 Task: In the  document scene. Add the mentioned hyperlink after second sentence in main content 'in.linkedin.com' Insert the picture of  'Road' with name   Road.png  Change shape height to 3.3
Action: Mouse moved to (648, 112)
Screenshot: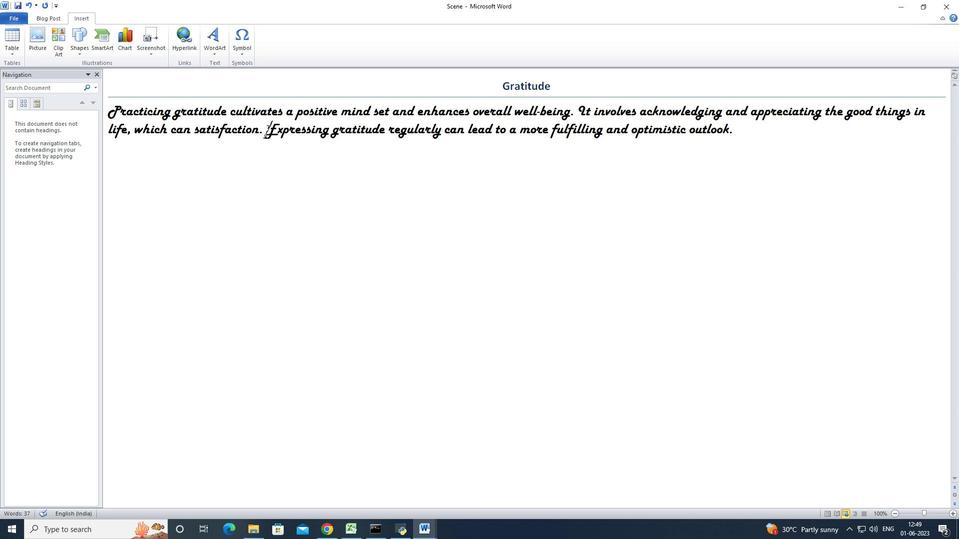 
Action: Mouse pressed left at (648, 112)
Screenshot: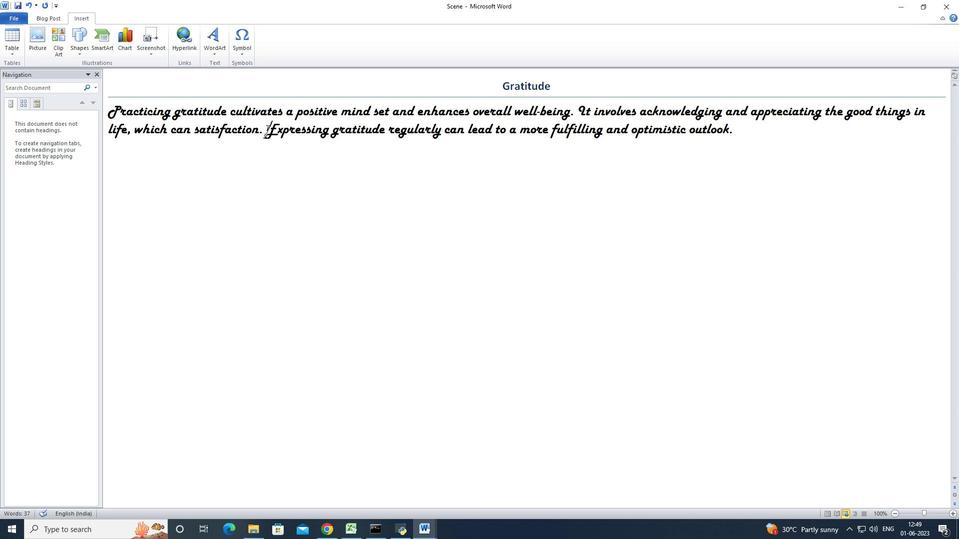 
Action: Mouse moved to (268, 129)
Screenshot: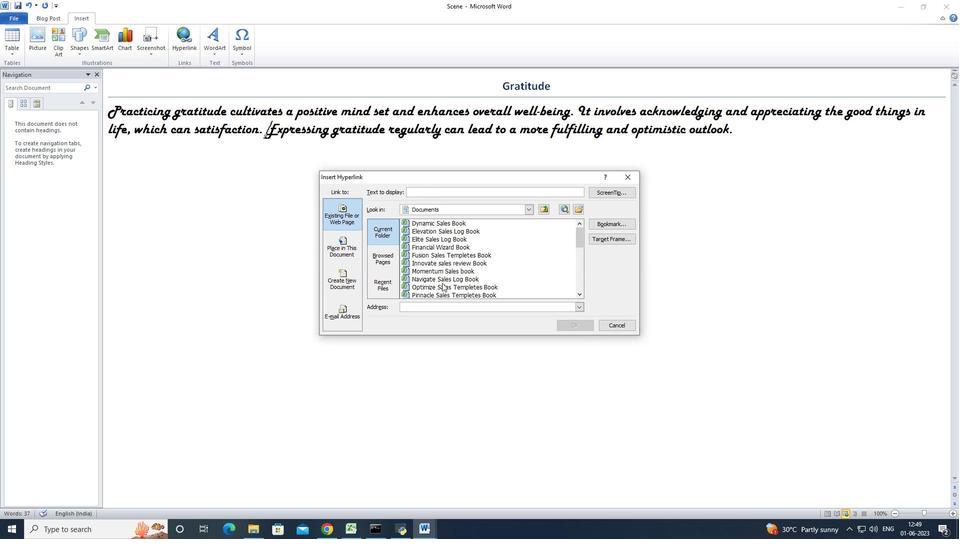 
Action: Mouse pressed left at (268, 129)
Screenshot: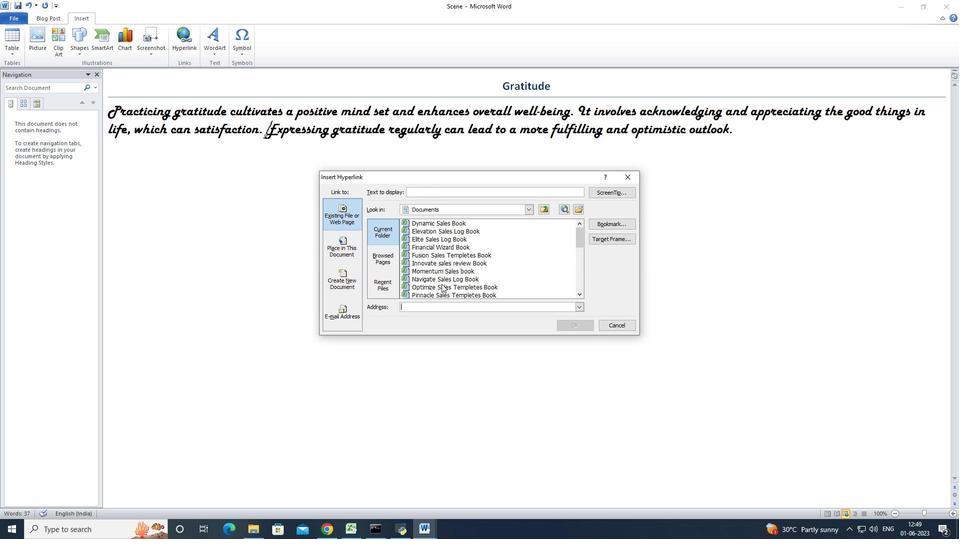 
Action: Mouse moved to (75, 15)
Screenshot: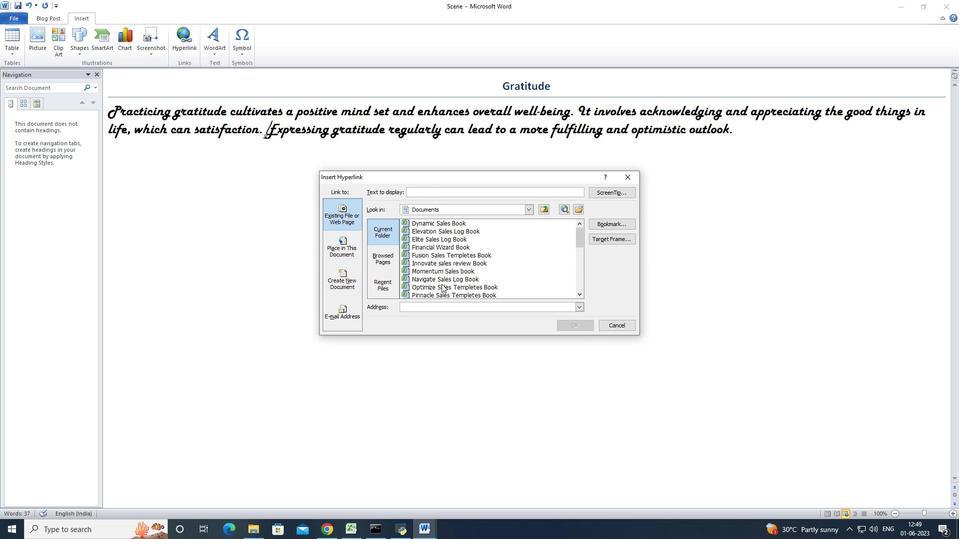 
Action: Mouse pressed left at (75, 15)
Screenshot: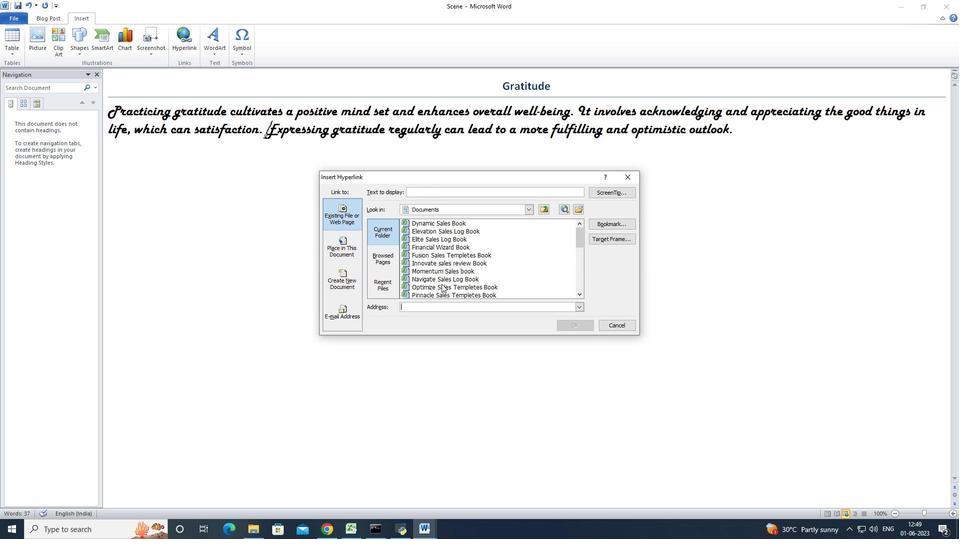 
Action: Mouse moved to (179, 51)
Screenshot: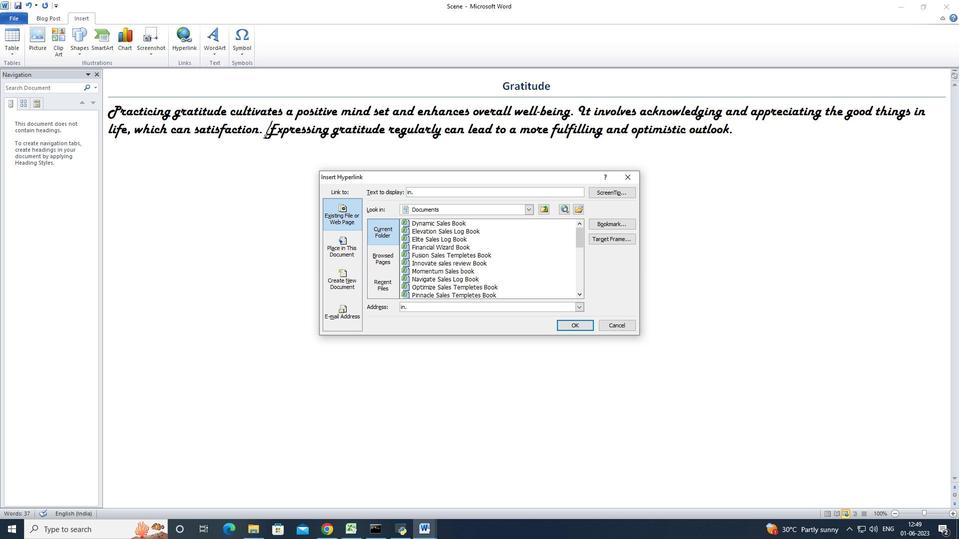 
Action: Mouse pressed left at (179, 51)
Screenshot: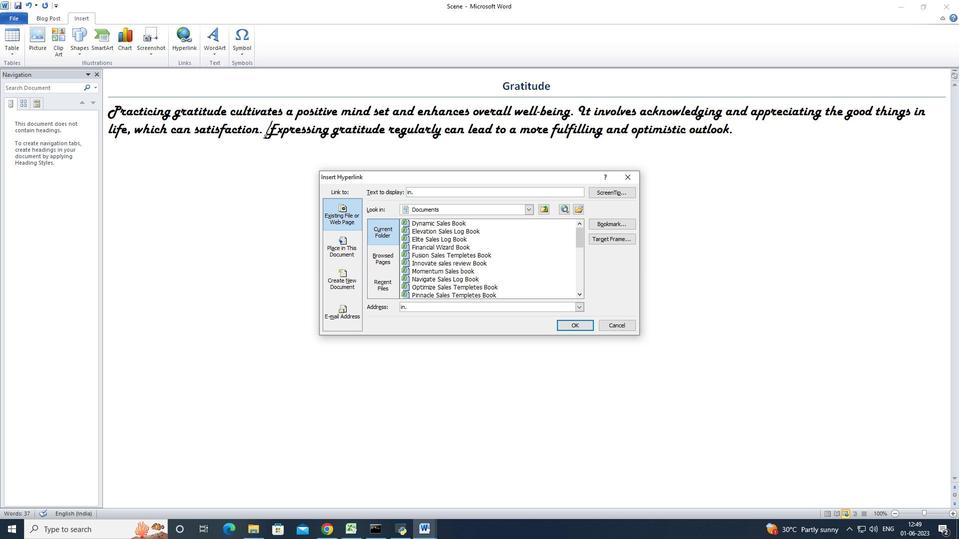 
Action: Mouse moved to (267, 129)
Screenshot: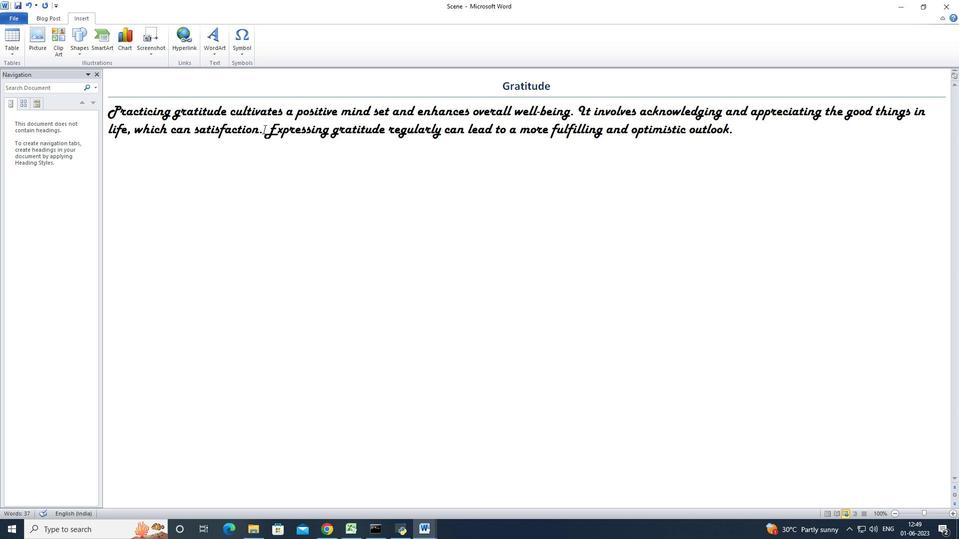 
Action: Mouse pressed left at (267, 129)
Screenshot: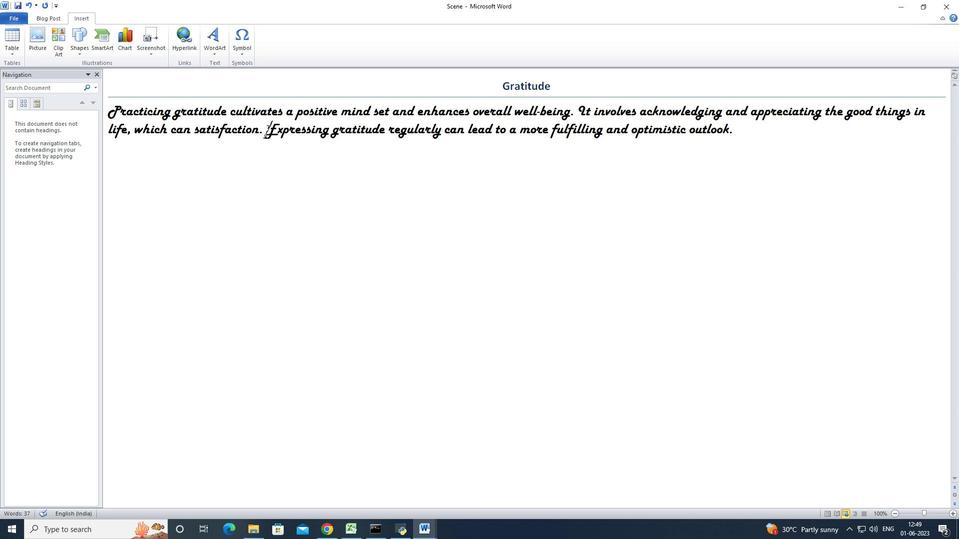 
Action: Mouse moved to (52, 15)
Screenshot: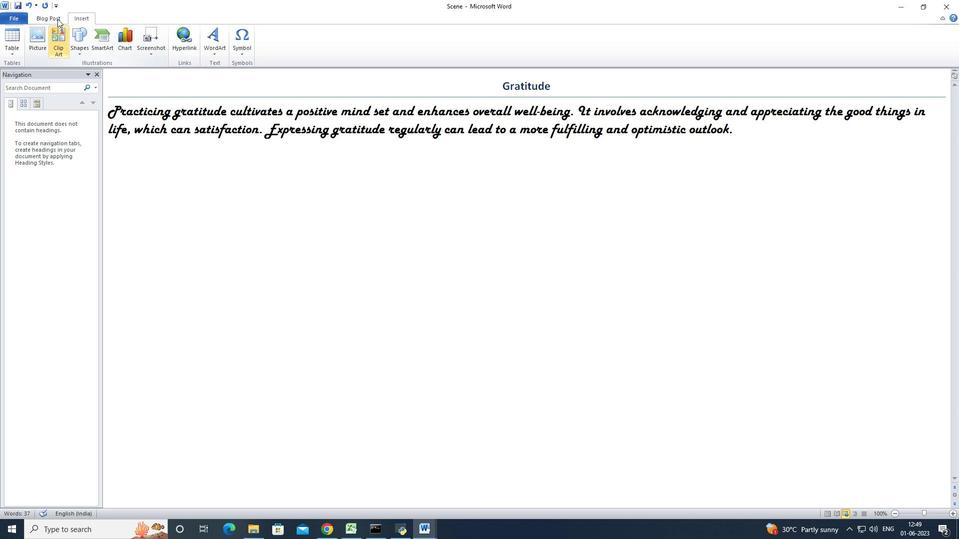 
Action: Mouse pressed left at (52, 15)
Screenshot: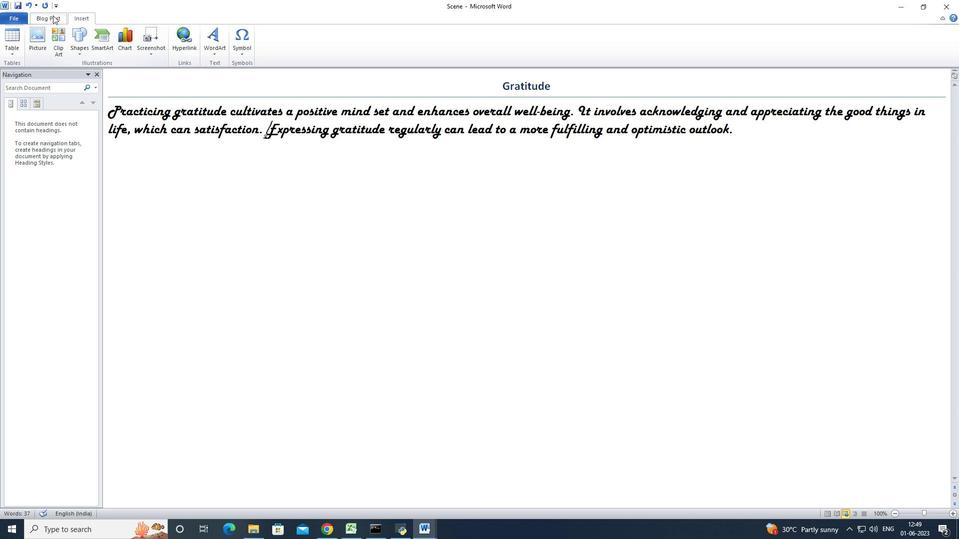 
Action: Mouse moved to (76, 18)
Screenshot: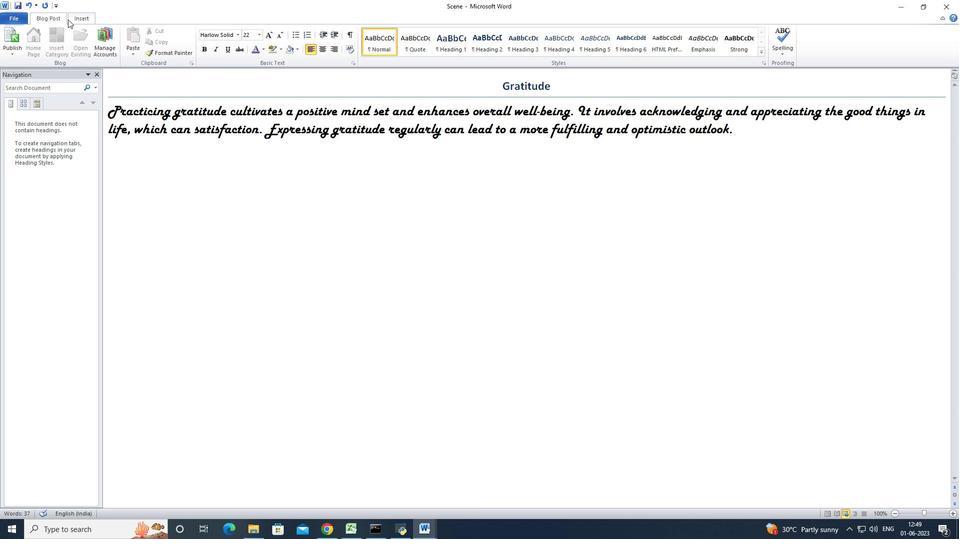 
Action: Mouse pressed left at (76, 18)
Screenshot: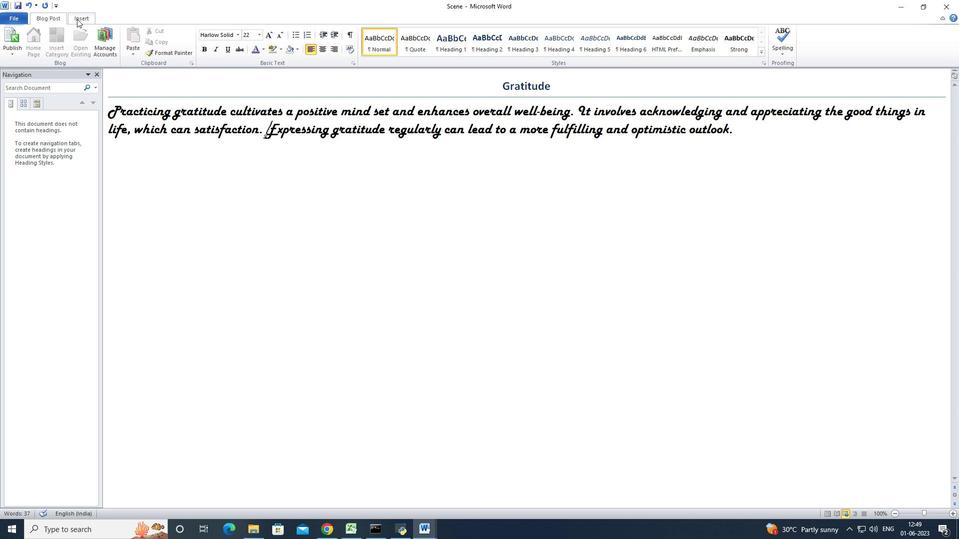 
Action: Mouse moved to (178, 44)
Screenshot: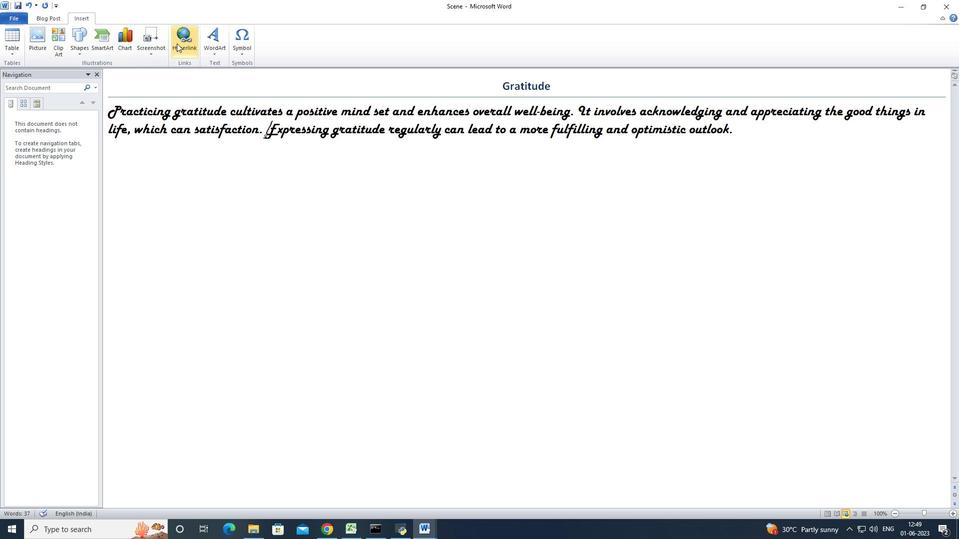 
Action: Mouse pressed left at (178, 44)
Screenshot: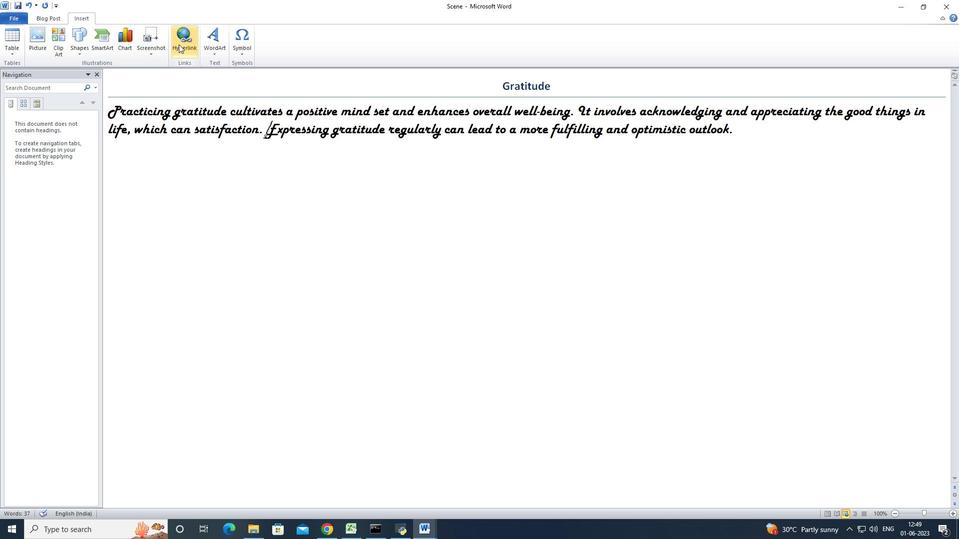 
Action: Mouse moved to (441, 284)
Screenshot: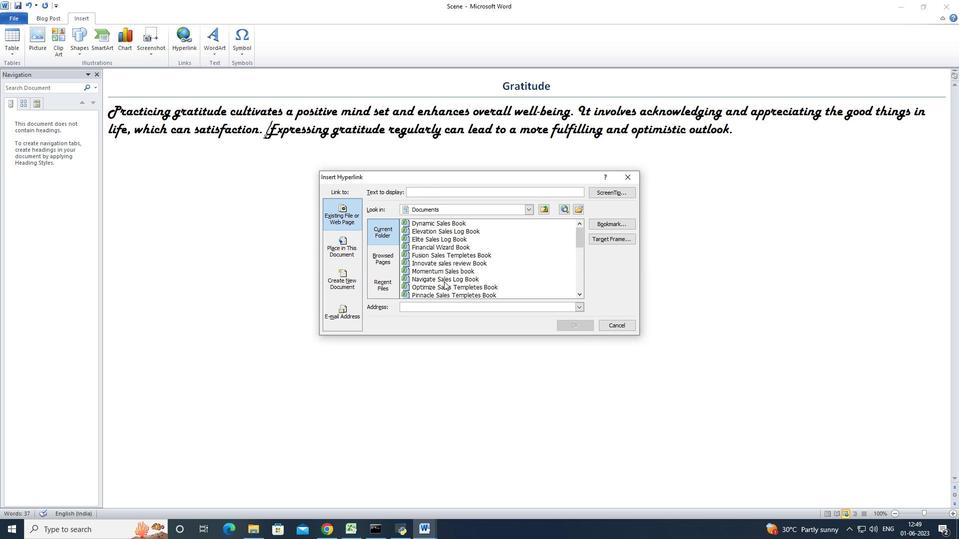 
Action: Key pressed in.linkedin.com
Screenshot: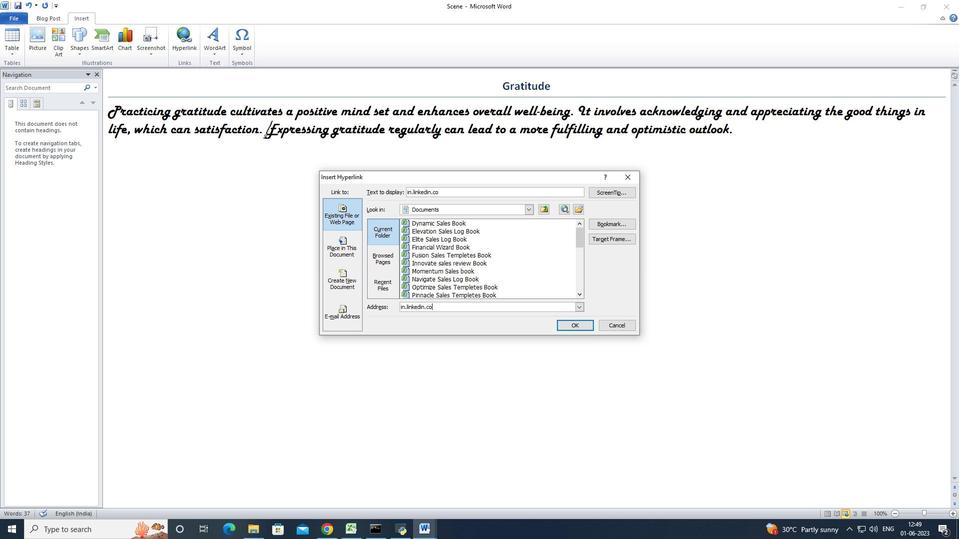 
Action: Mouse moved to (577, 325)
Screenshot: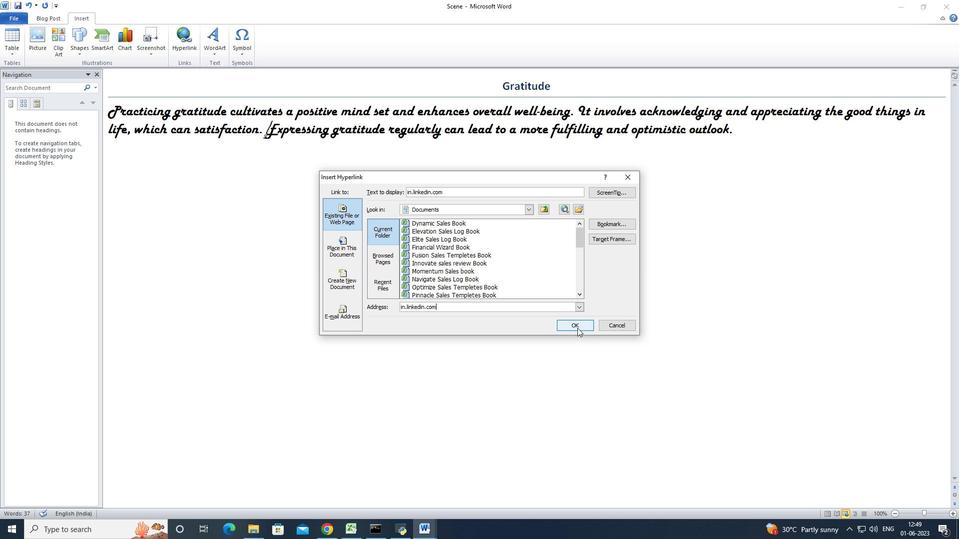 
Action: Mouse pressed left at (577, 325)
Screenshot: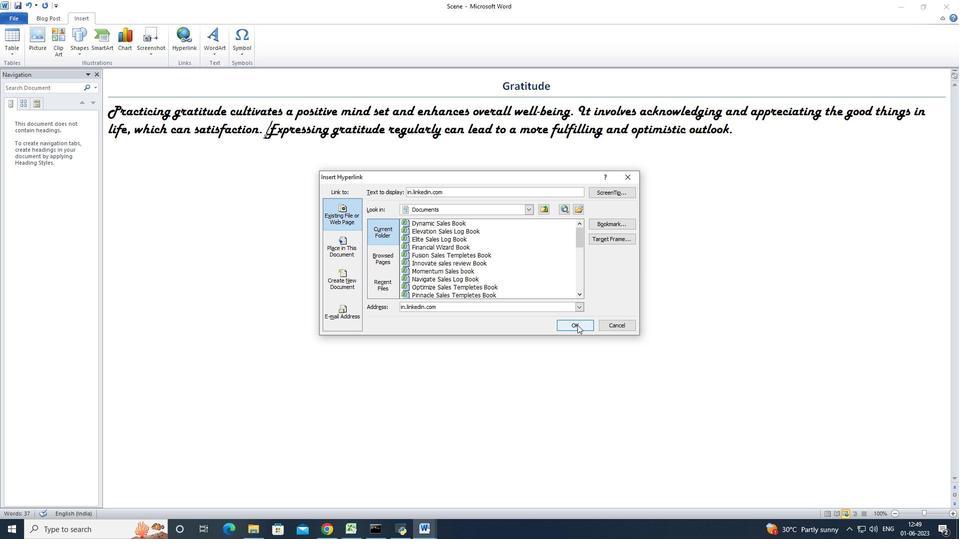 
Action: Mouse moved to (842, 134)
Screenshot: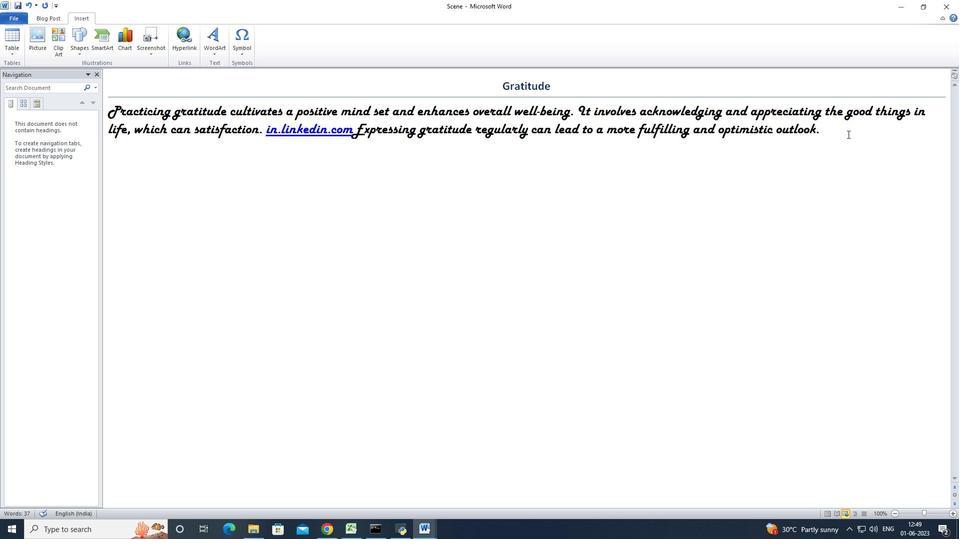 
Action: Mouse pressed left at (842, 134)
Screenshot: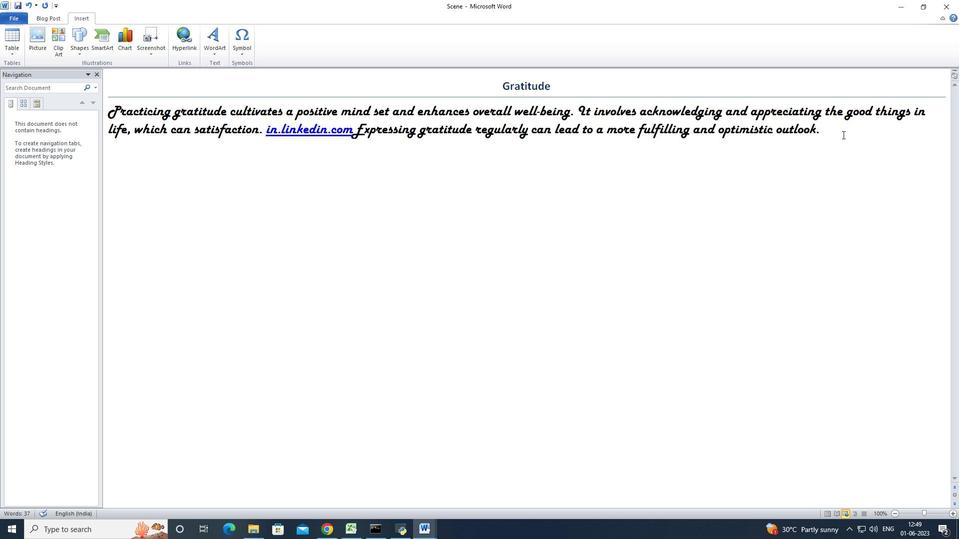 
Action: Mouse moved to (34, 38)
Screenshot: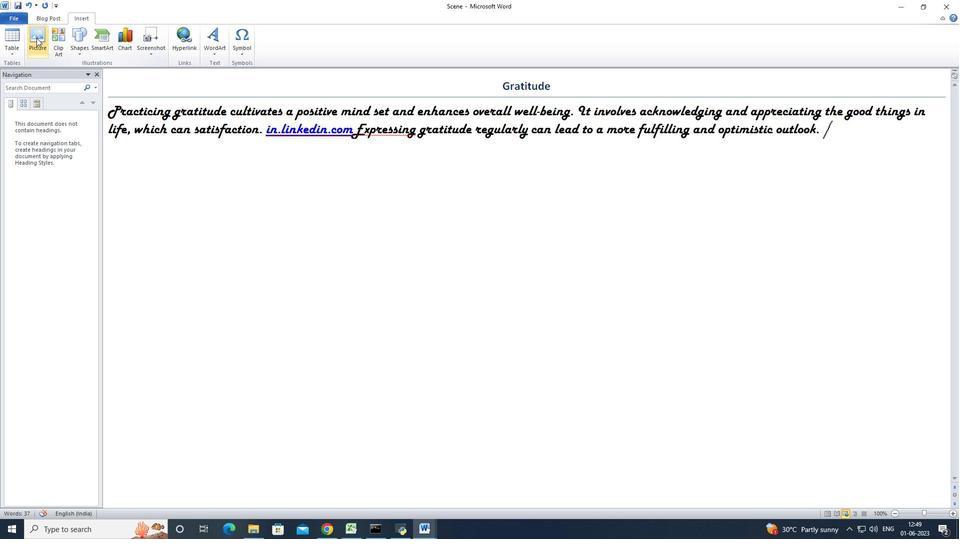 
Action: Mouse pressed left at (34, 38)
Screenshot: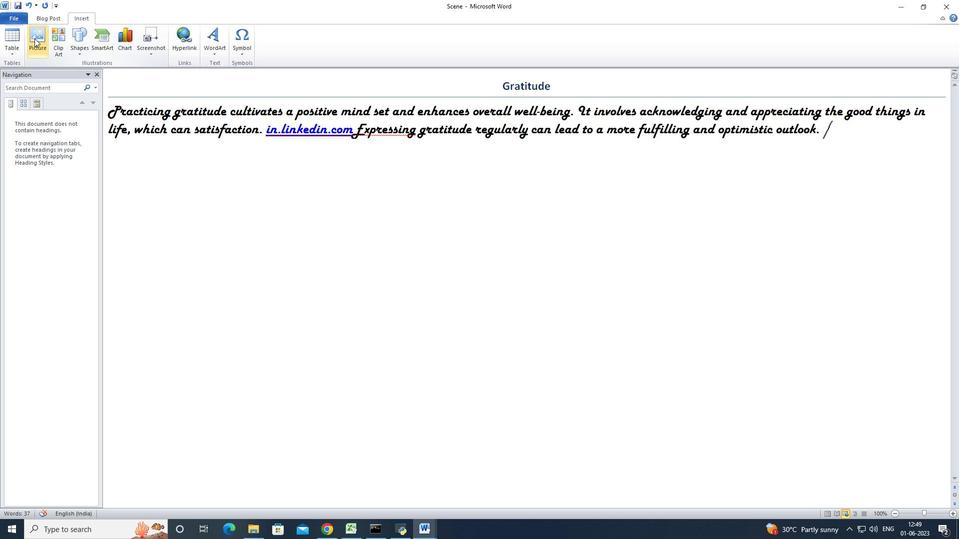 
Action: Mouse moved to (349, 83)
Screenshot: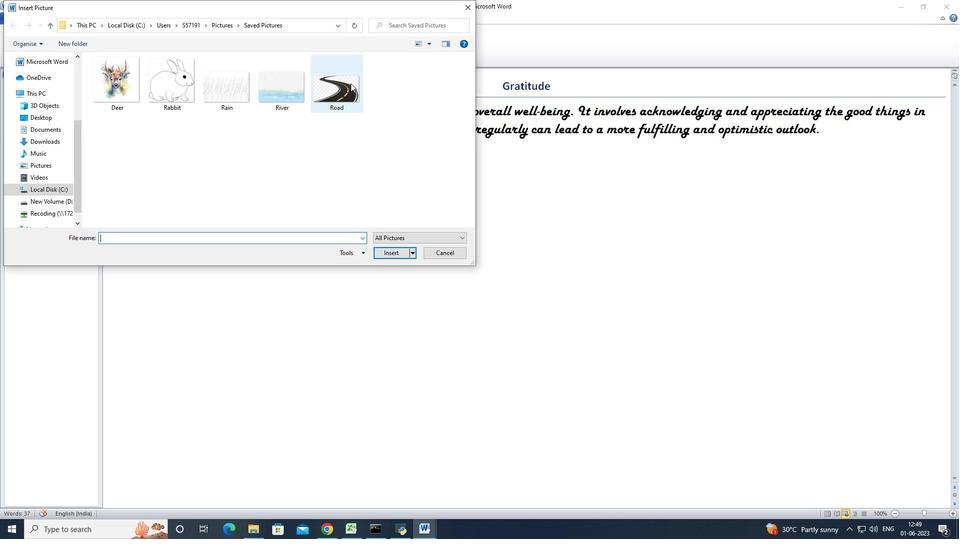 
Action: Mouse pressed left at (349, 83)
Screenshot: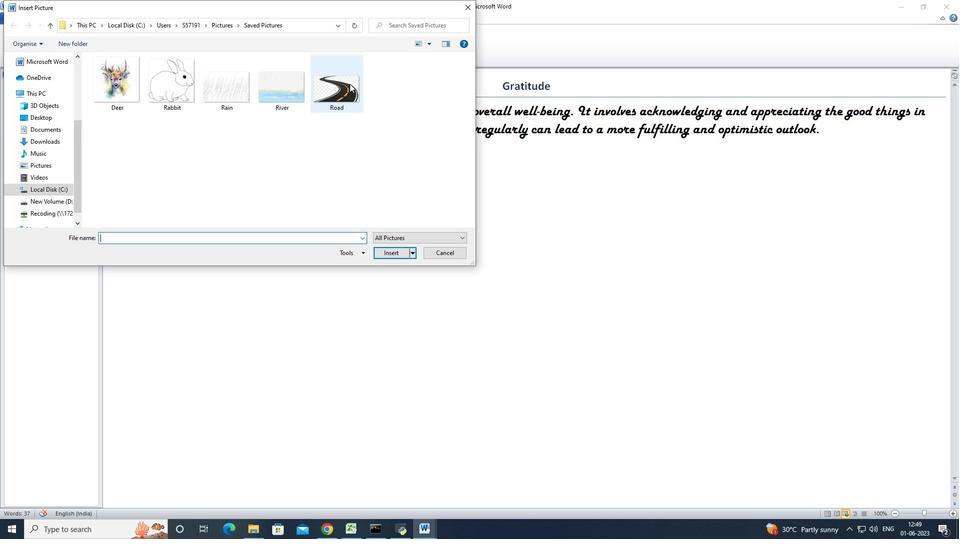 
Action: Mouse moved to (395, 253)
Screenshot: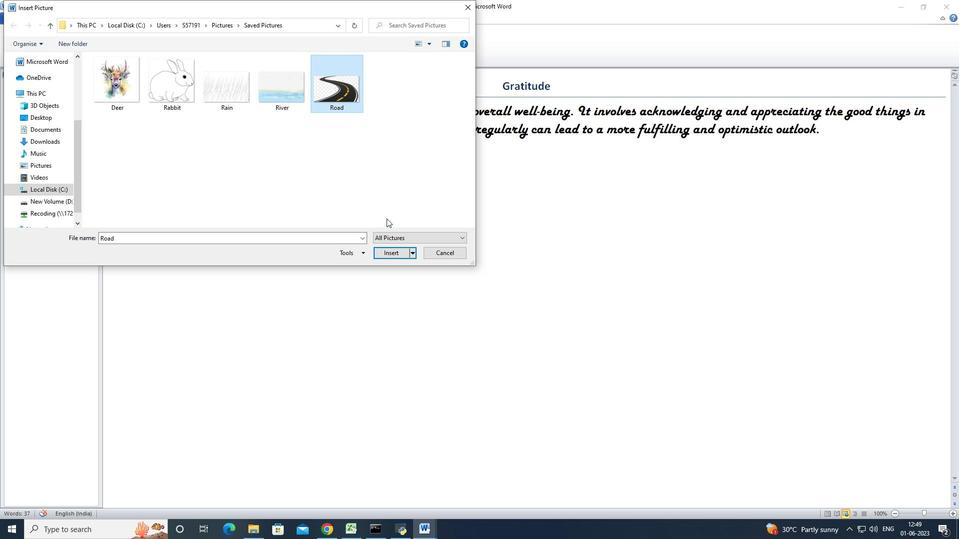 
Action: Mouse pressed left at (395, 253)
Screenshot: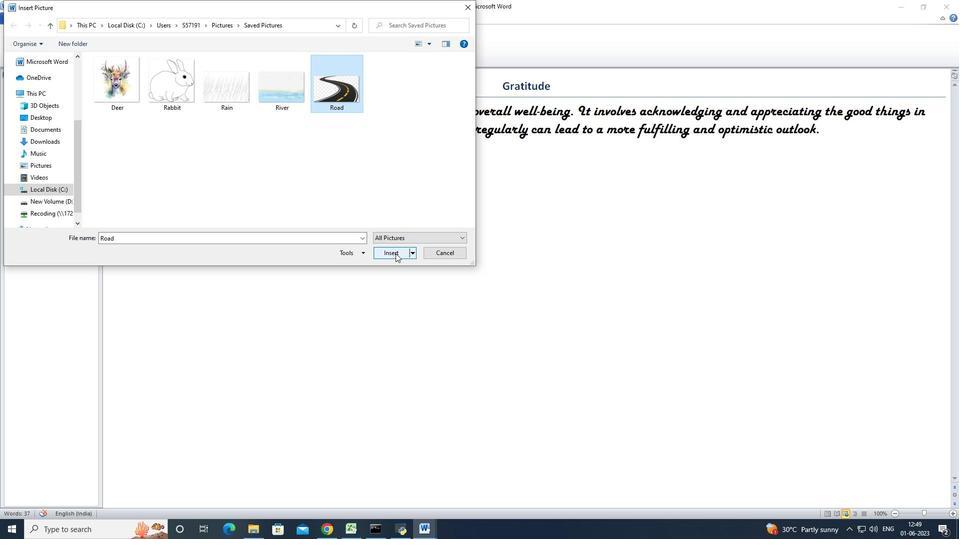 
Action: Mouse moved to (939, 35)
Screenshot: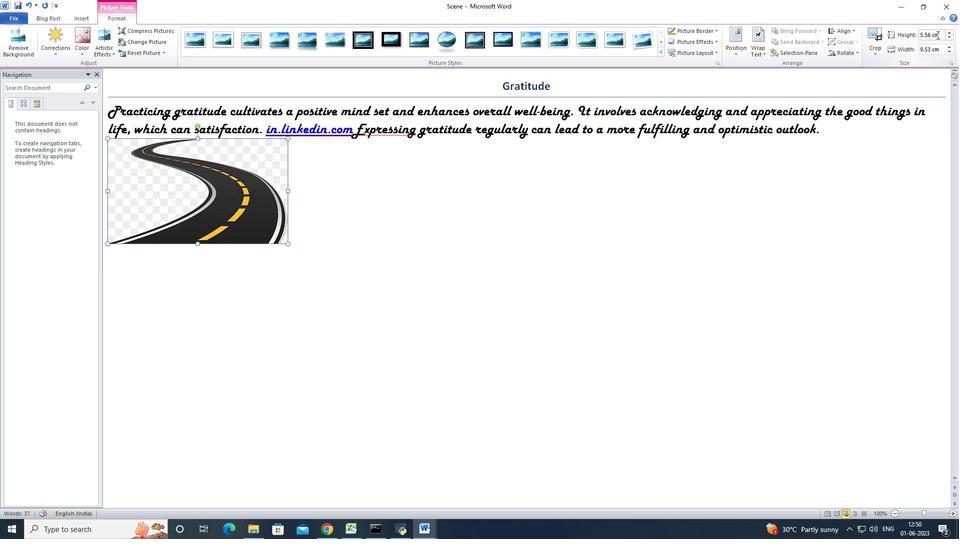 
Action: Mouse pressed left at (939, 35)
Screenshot: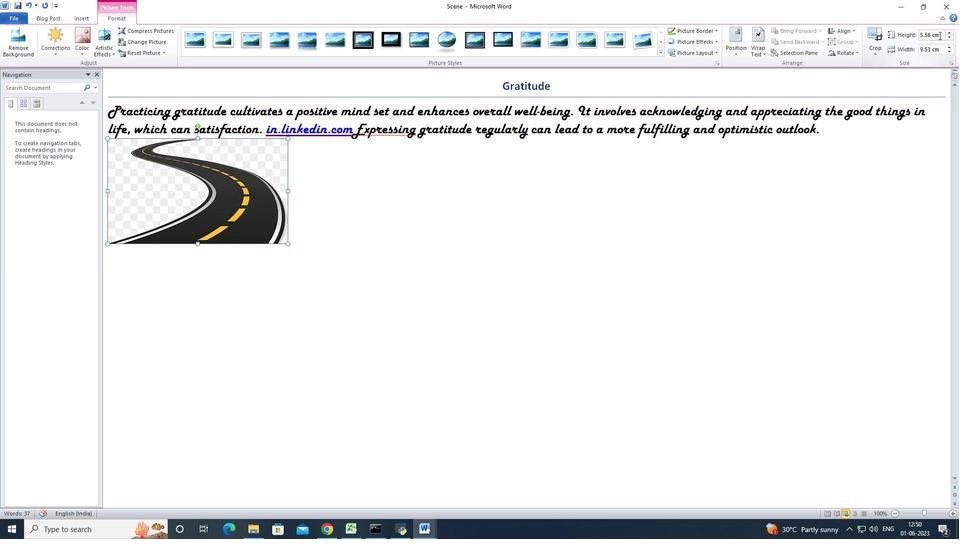 
Action: Mouse moved to (941, 32)
Screenshot: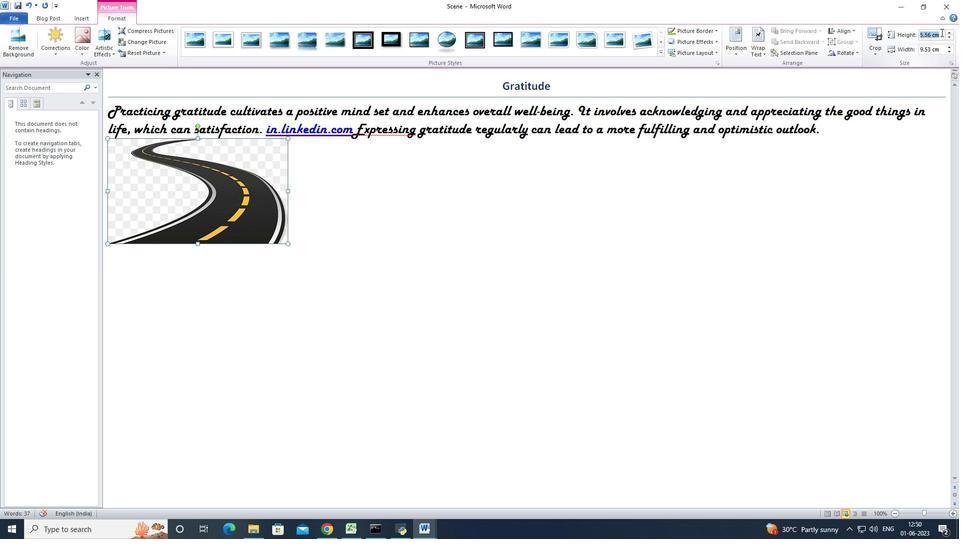 
Action: Key pressed 3.3<Key.enter>
Screenshot: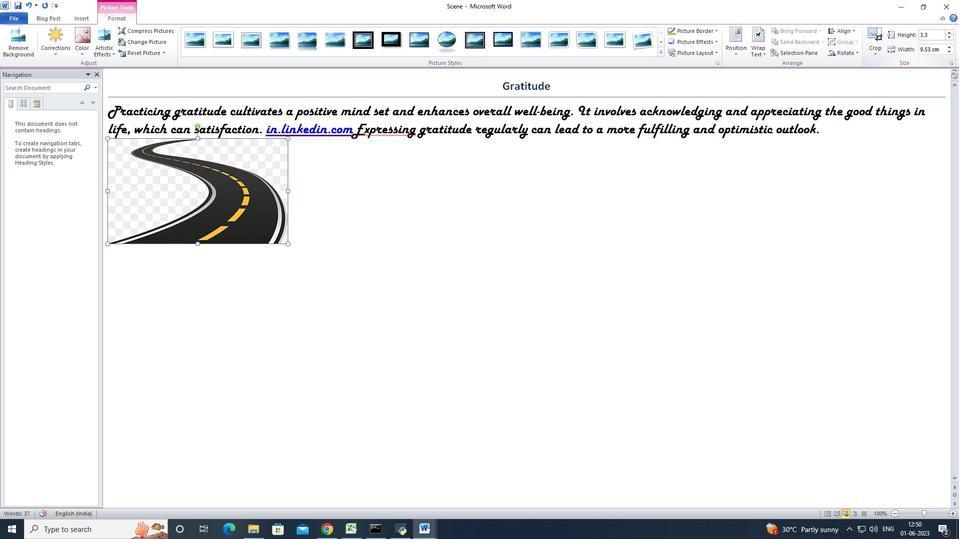 
Action: Mouse moved to (896, 153)
Screenshot: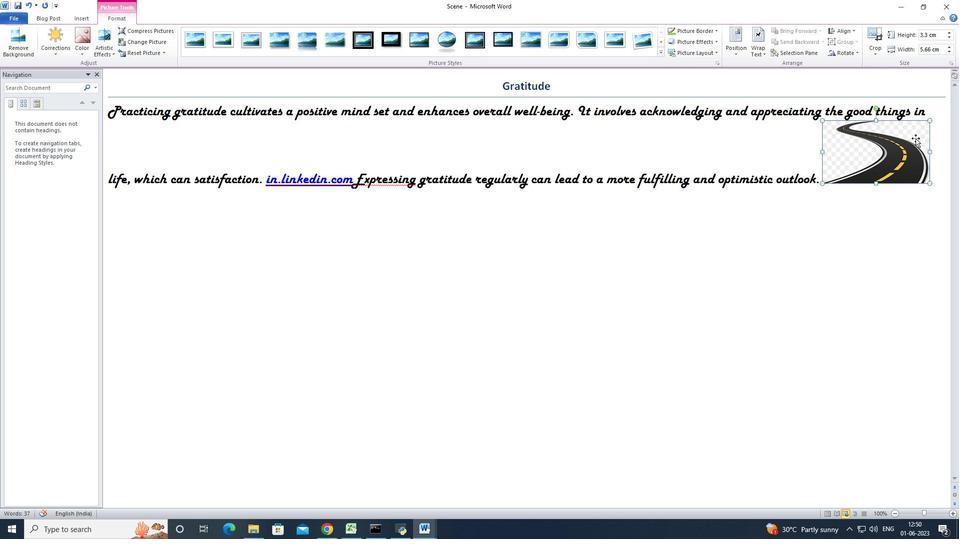 
Action: Mouse pressed left at (896, 153)
Screenshot: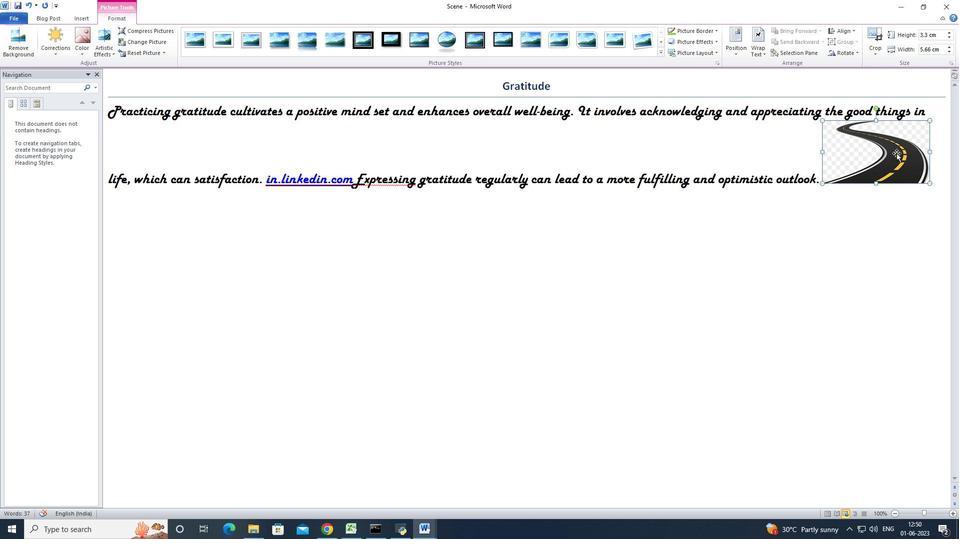
Action: Mouse moved to (763, 46)
Screenshot: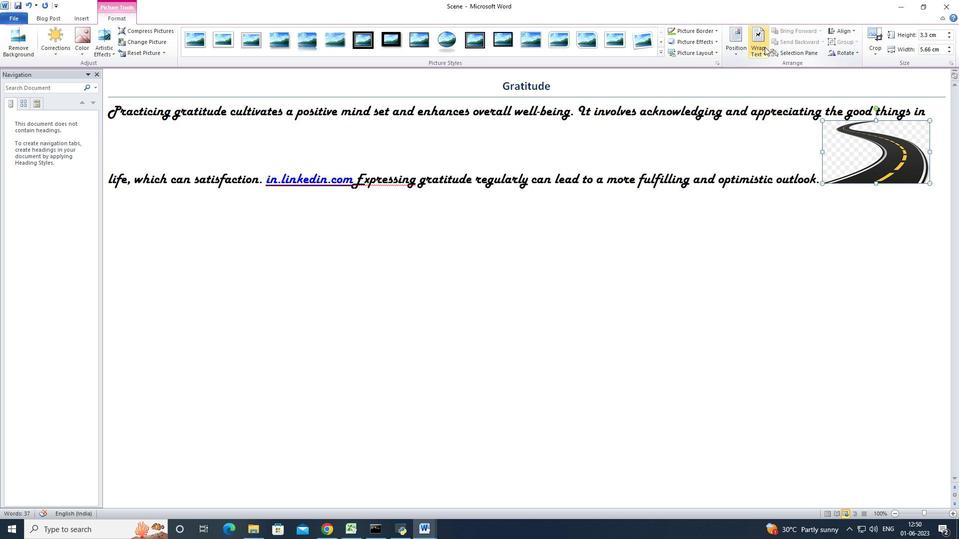 
Action: Mouse pressed left at (763, 46)
Screenshot: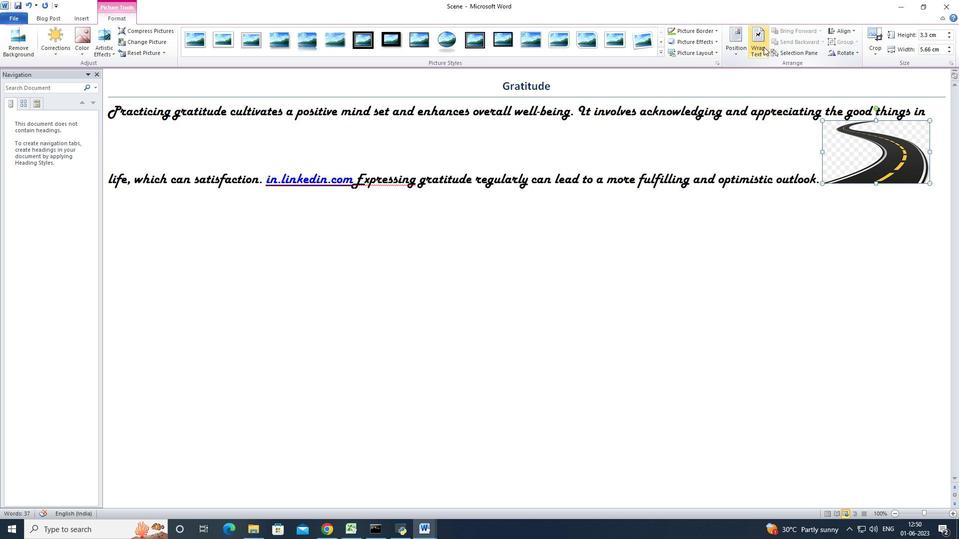 
Action: Mouse moved to (781, 161)
Screenshot: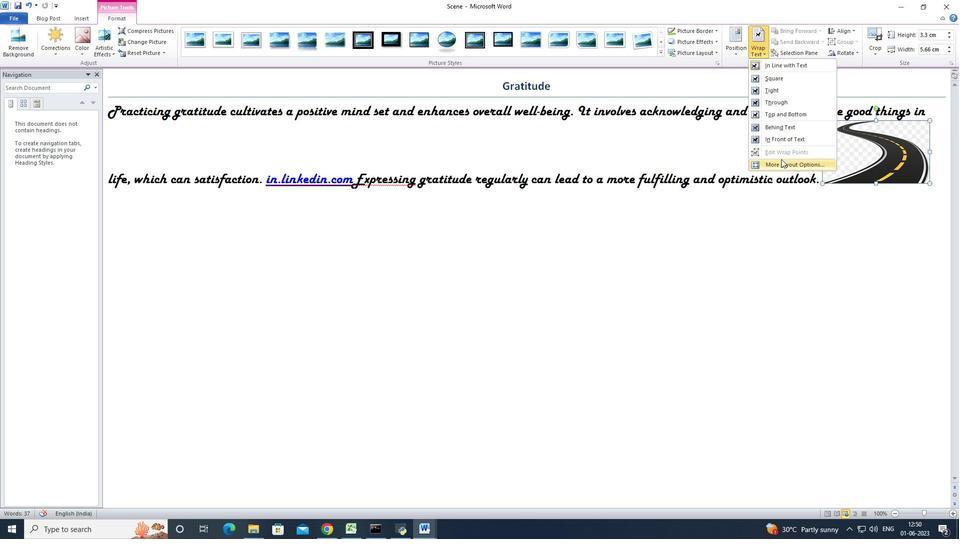 
Action: Mouse pressed left at (781, 161)
Screenshot: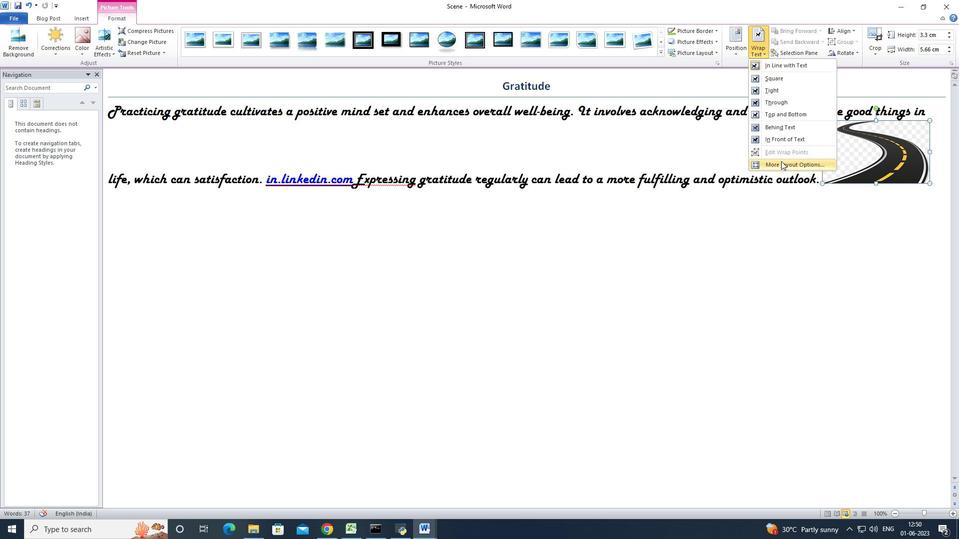 
Action: Mouse moved to (442, 228)
Screenshot: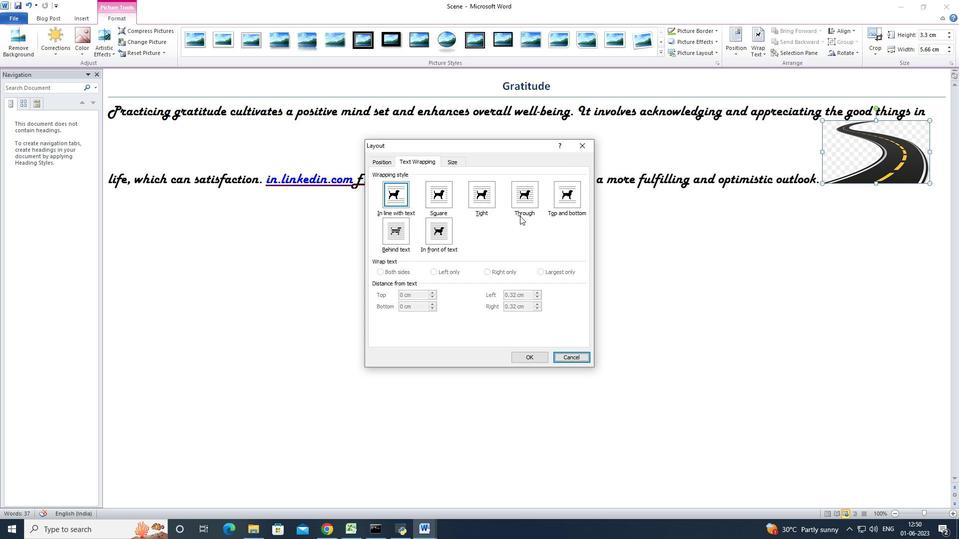 
Action: Mouse pressed left at (442, 228)
Screenshot: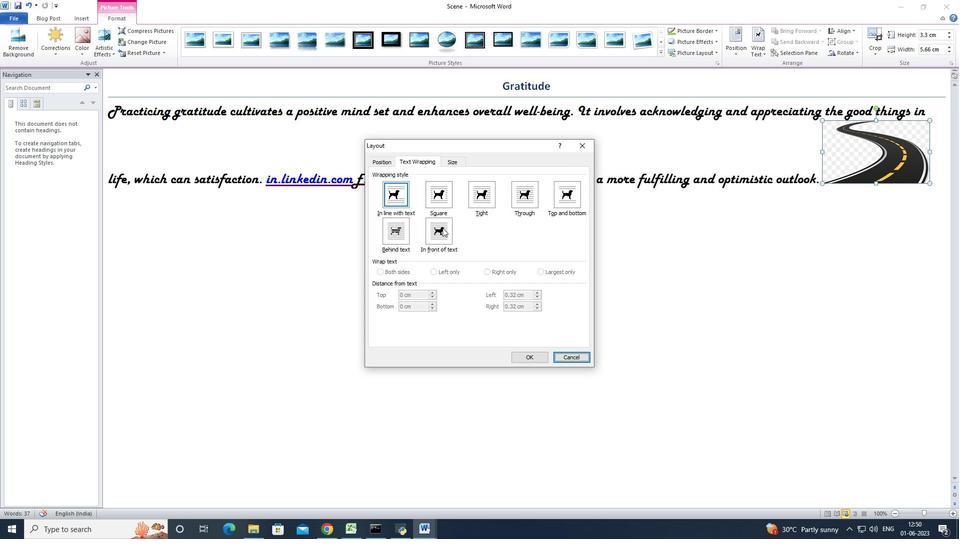 
Action: Mouse moved to (538, 357)
Screenshot: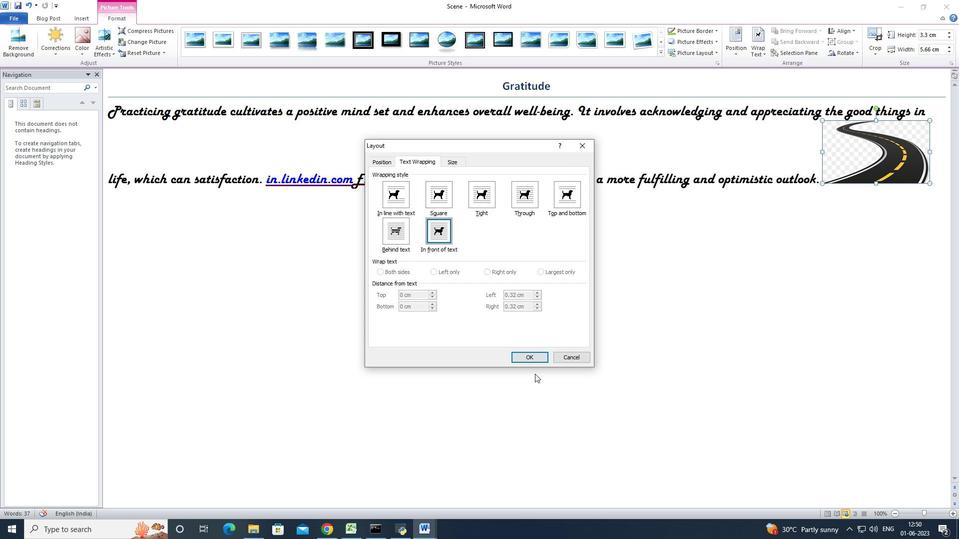 
Action: Mouse pressed left at (538, 357)
Screenshot: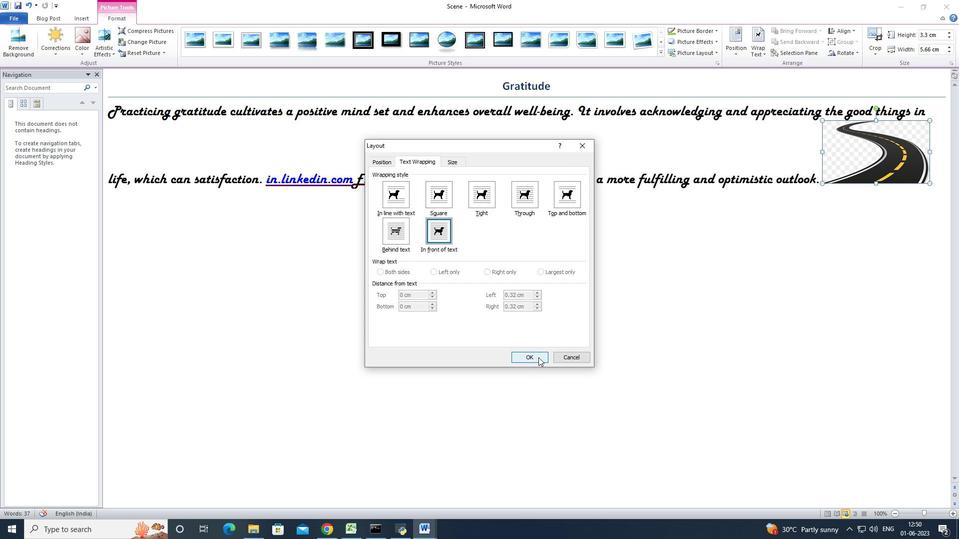
Action: Mouse moved to (869, 147)
Screenshot: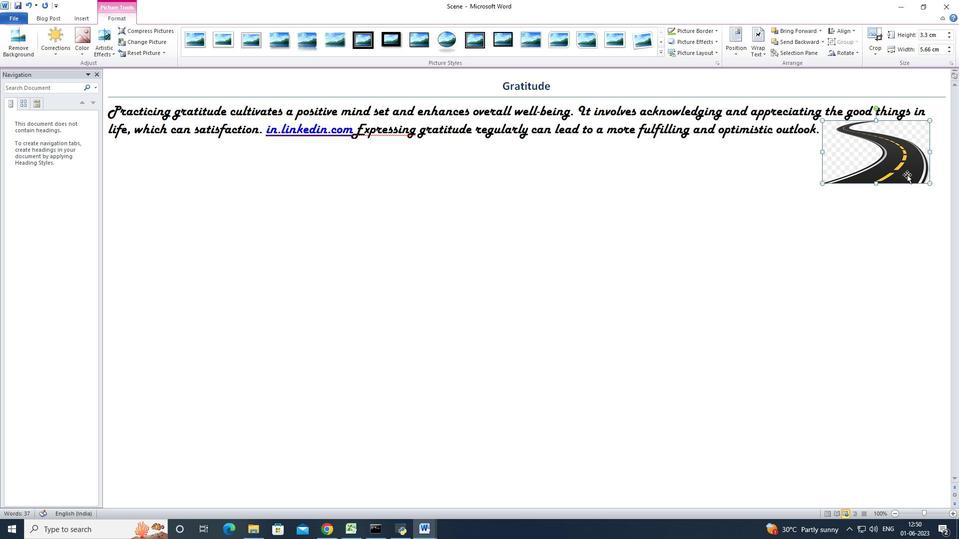 
Action: Mouse pressed left at (869, 147)
Screenshot: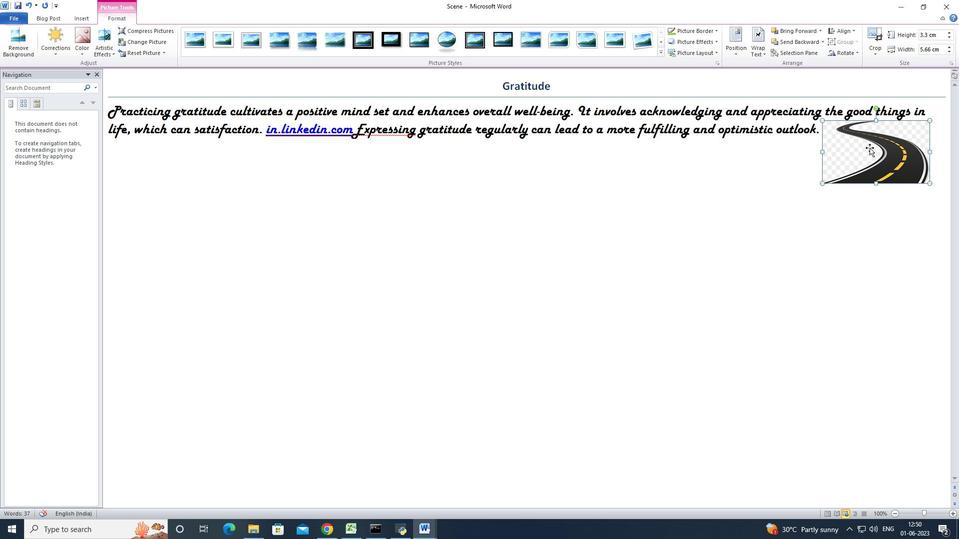 
Action: Mouse moved to (424, 225)
Screenshot: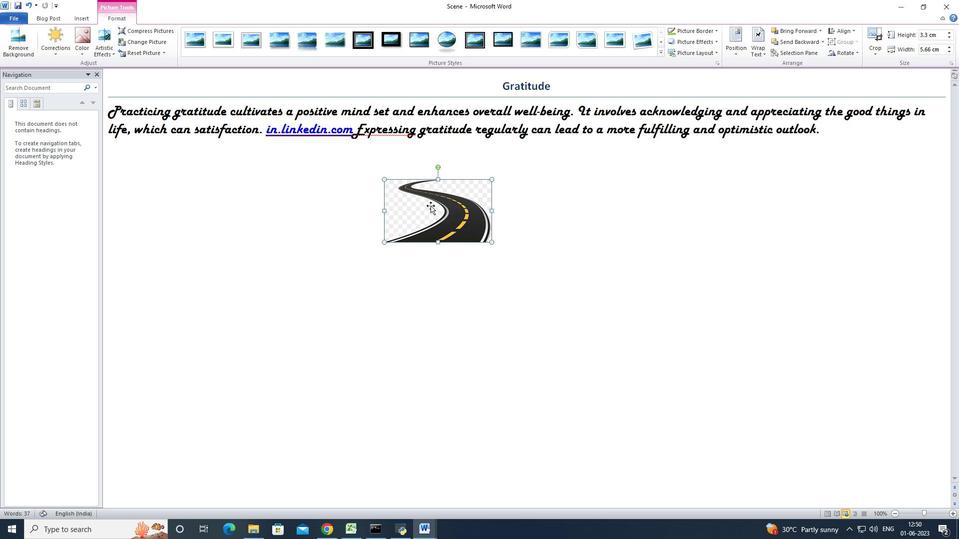 
Action: Mouse pressed left at (424, 225)
Screenshot: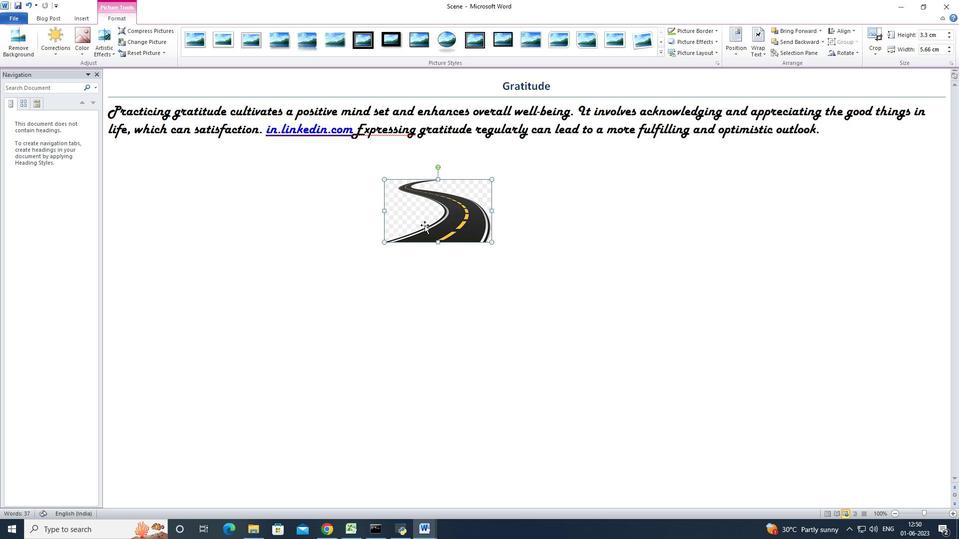 
Action: Mouse moved to (400, 199)
Screenshot: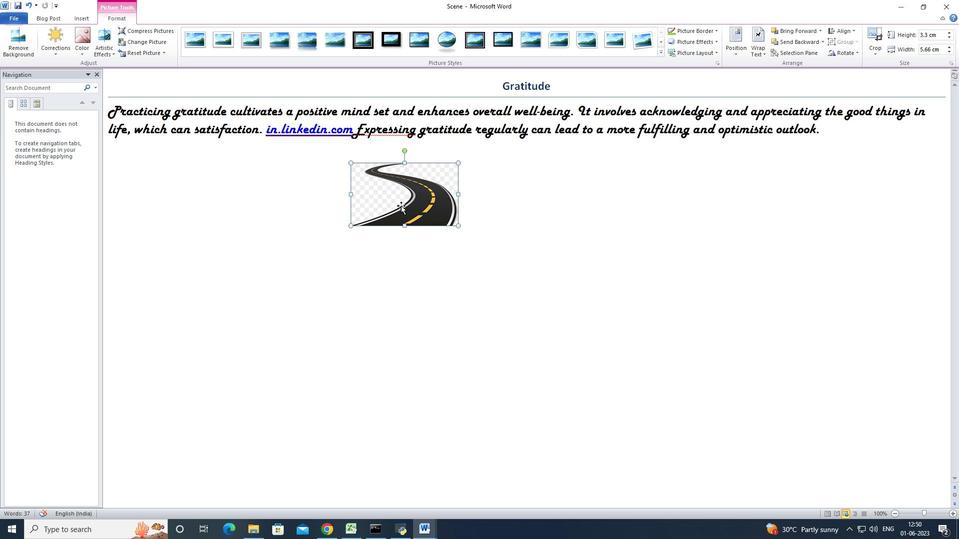 
Action: Mouse pressed left at (400, 199)
Screenshot: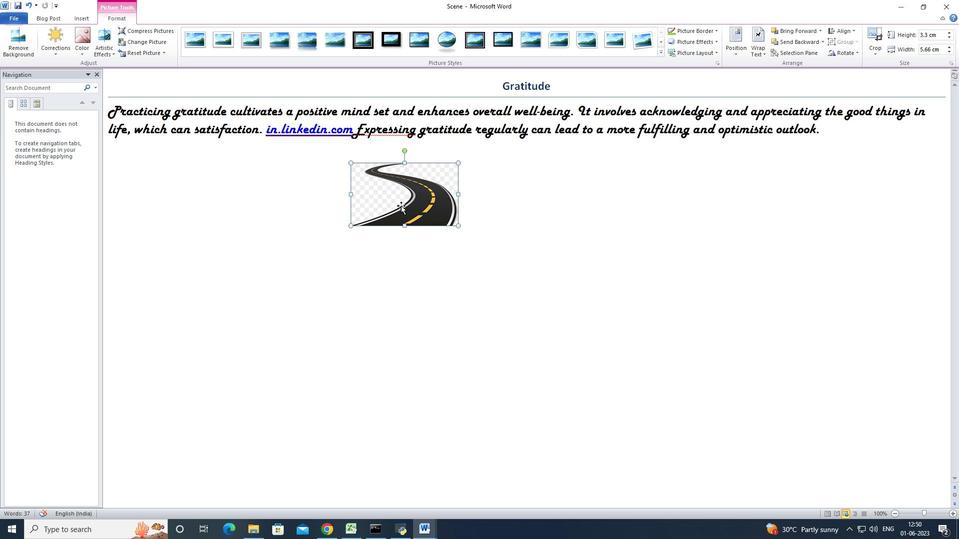 
Action: Mouse moved to (424, 208)
Screenshot: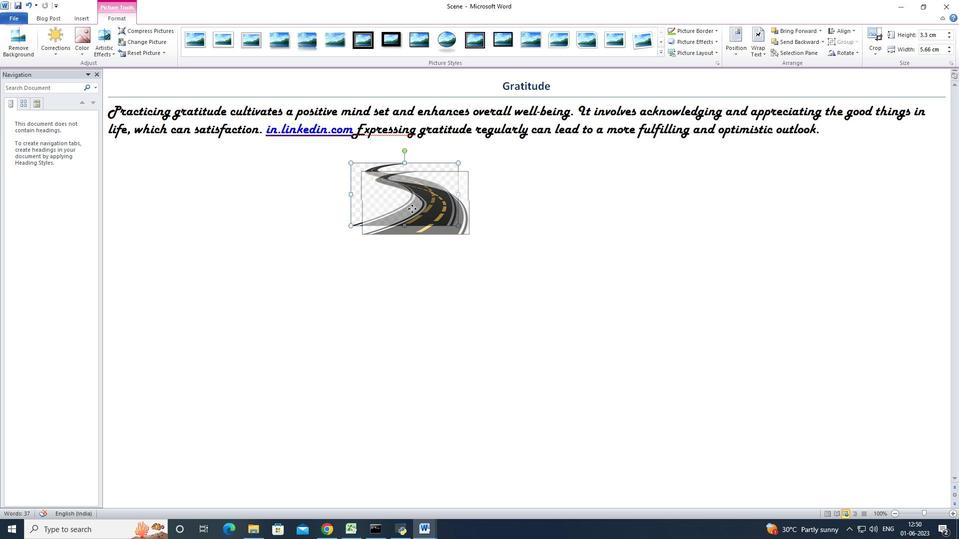 
Action: Key pressed ctrl+S
Screenshot: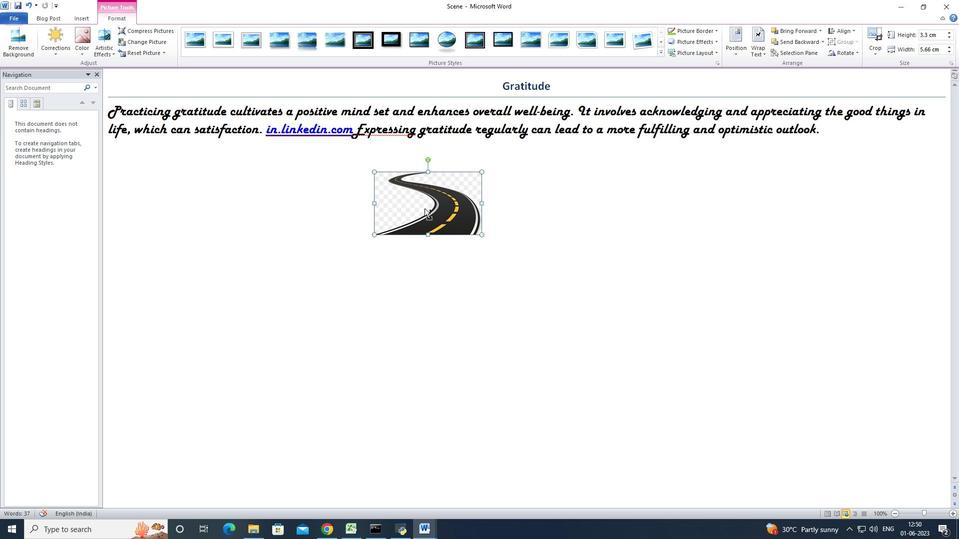 
